 Task: Move the task Improve the appâ€™s performance during network interruptions to the section To-Do in the project WolfTech and sort the tasks in the project by Assignee in Descending order.
Action: Mouse moved to (61, 479)
Screenshot: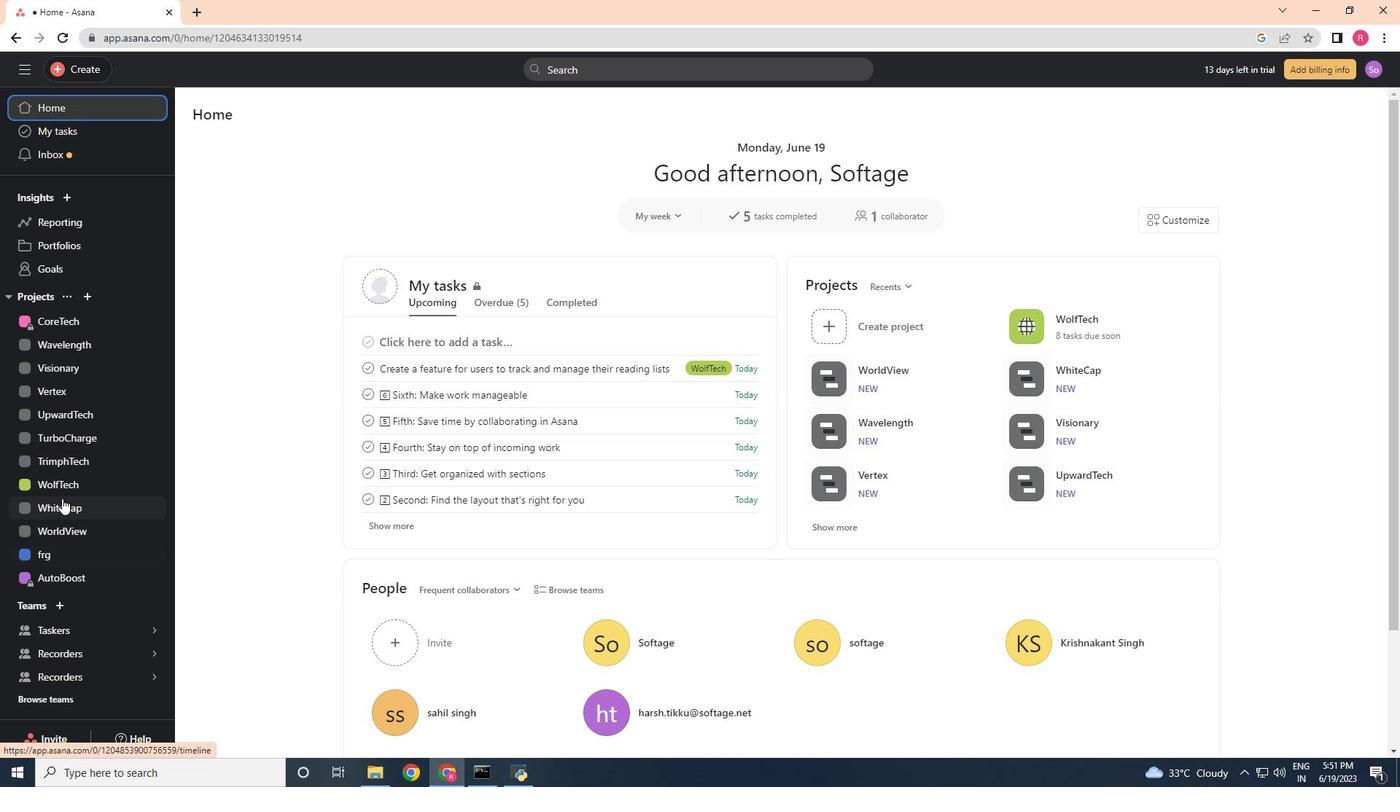 
Action: Mouse pressed left at (61, 479)
Screenshot: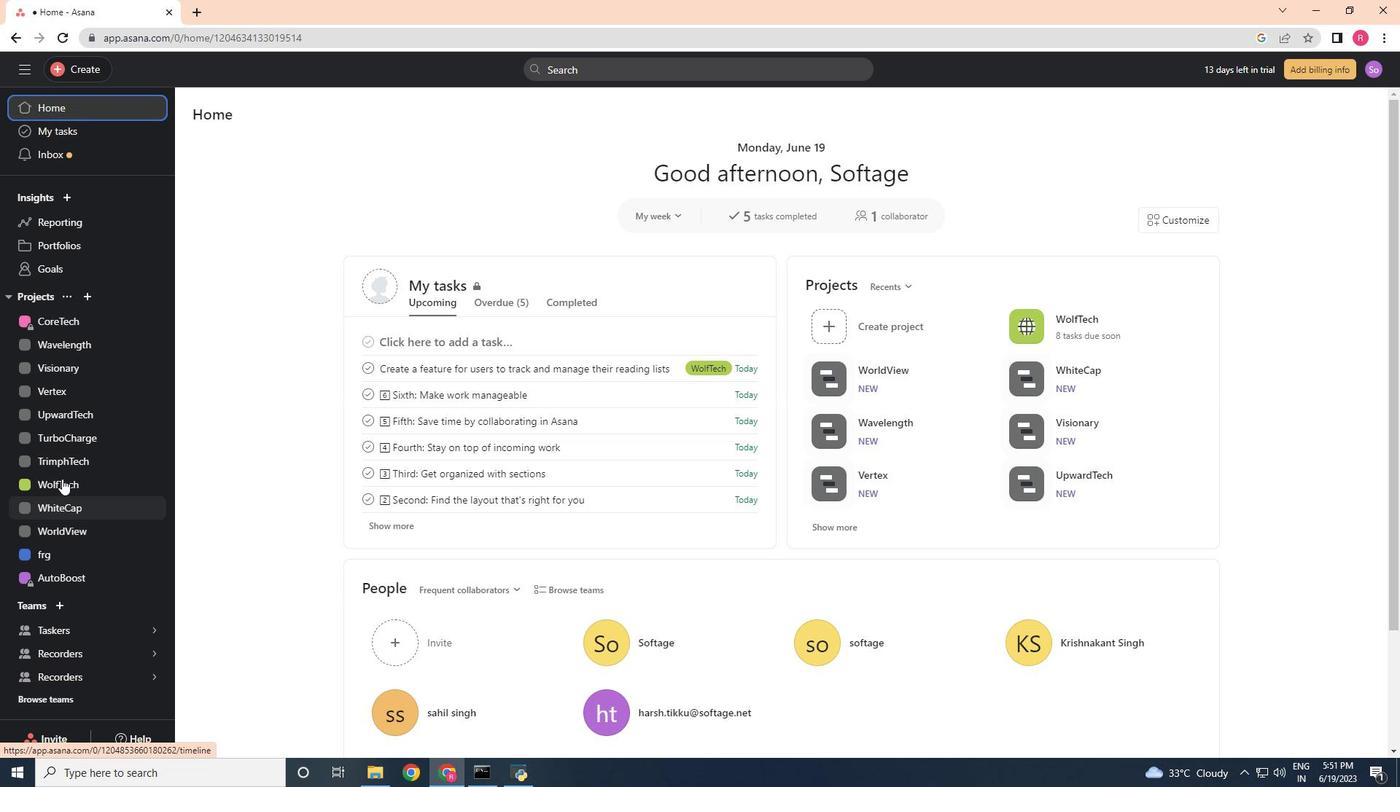 
Action: Mouse moved to (569, 554)
Screenshot: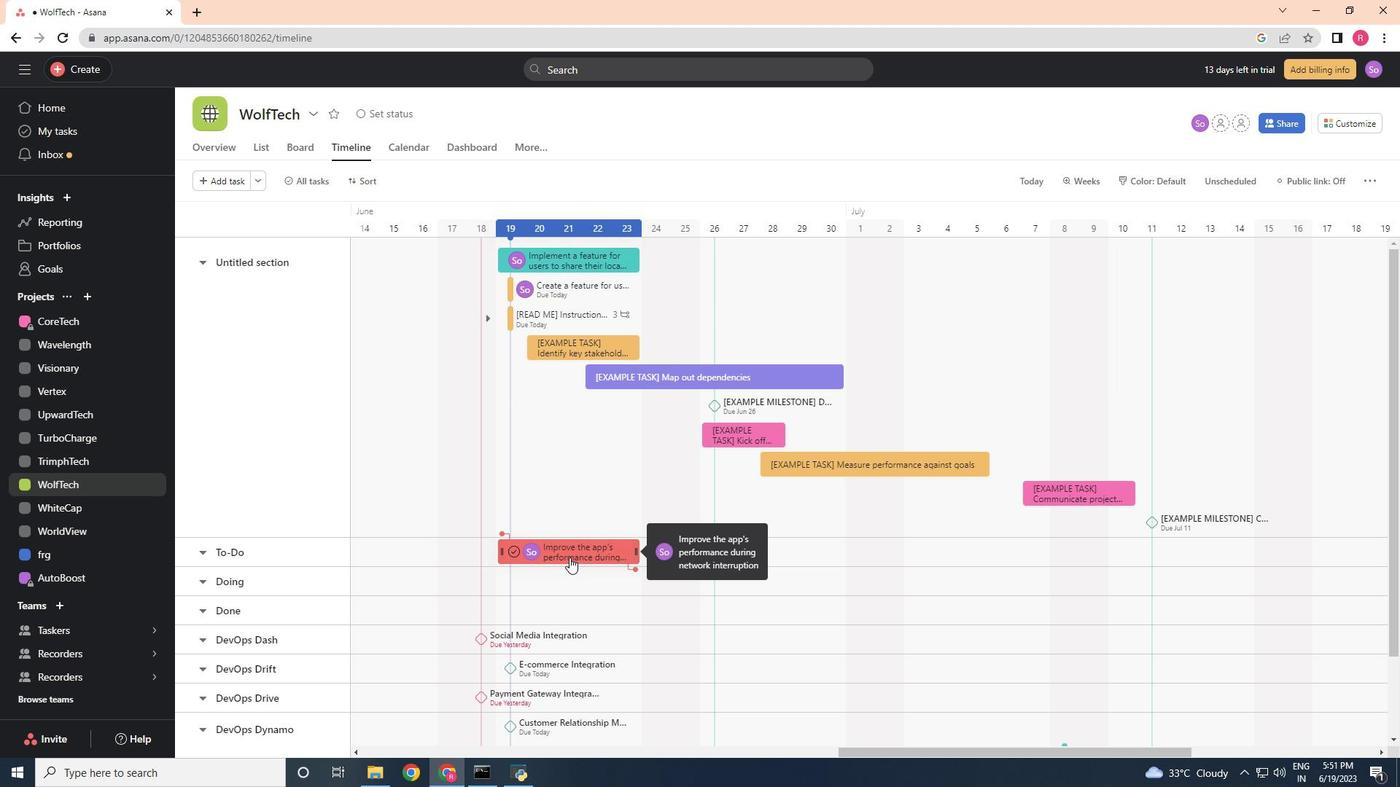 
Action: Mouse pressed left at (569, 554)
Screenshot: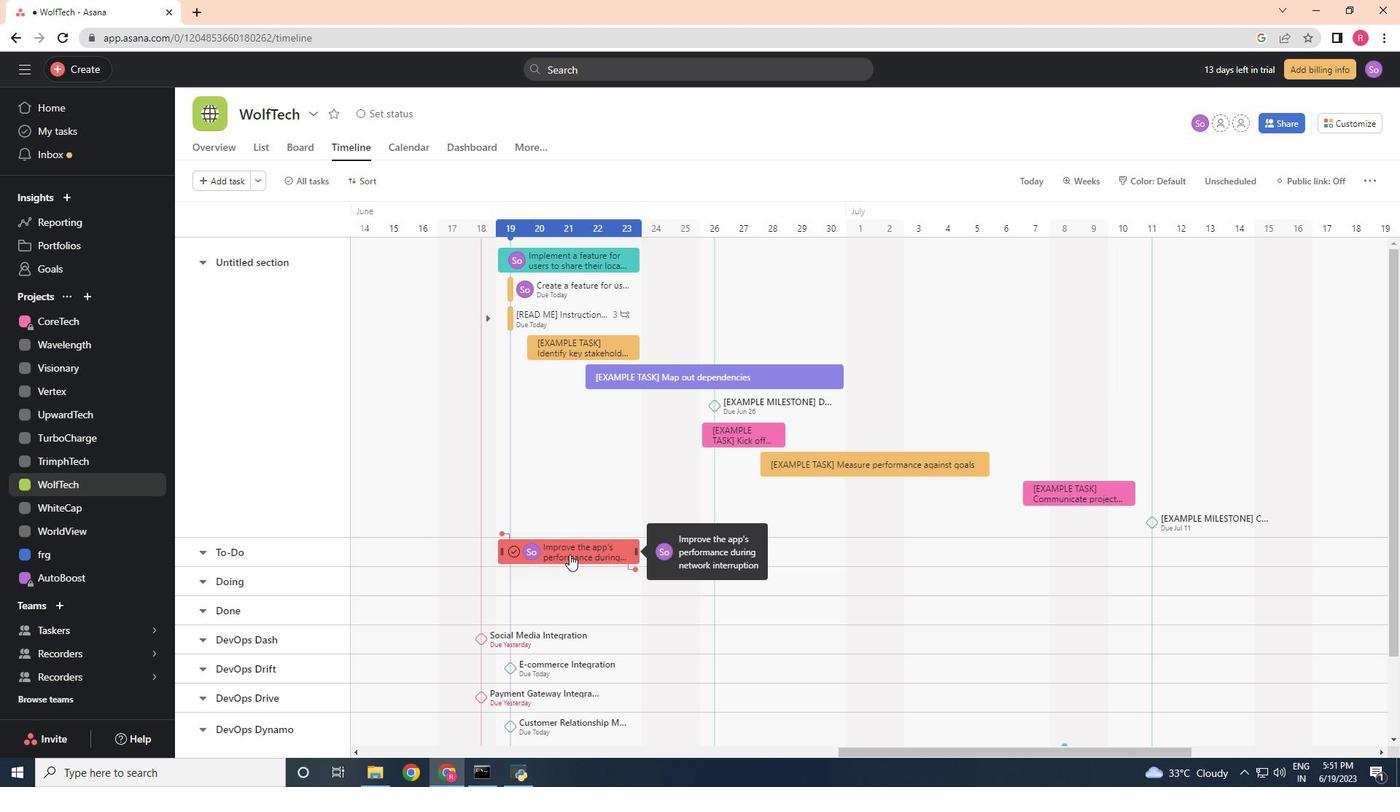 
Action: Mouse moved to (1119, 344)
Screenshot: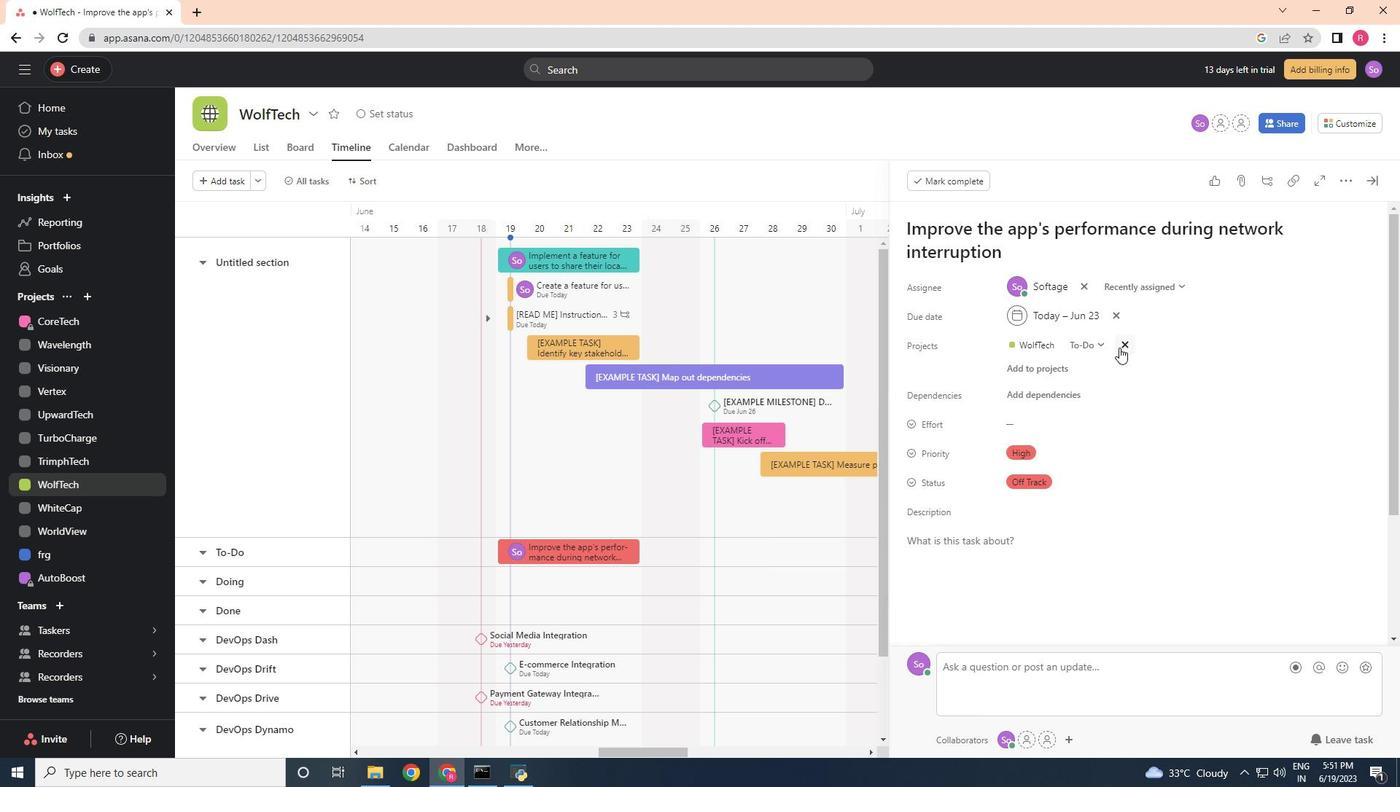 
Action: Mouse pressed left at (1119, 344)
Screenshot: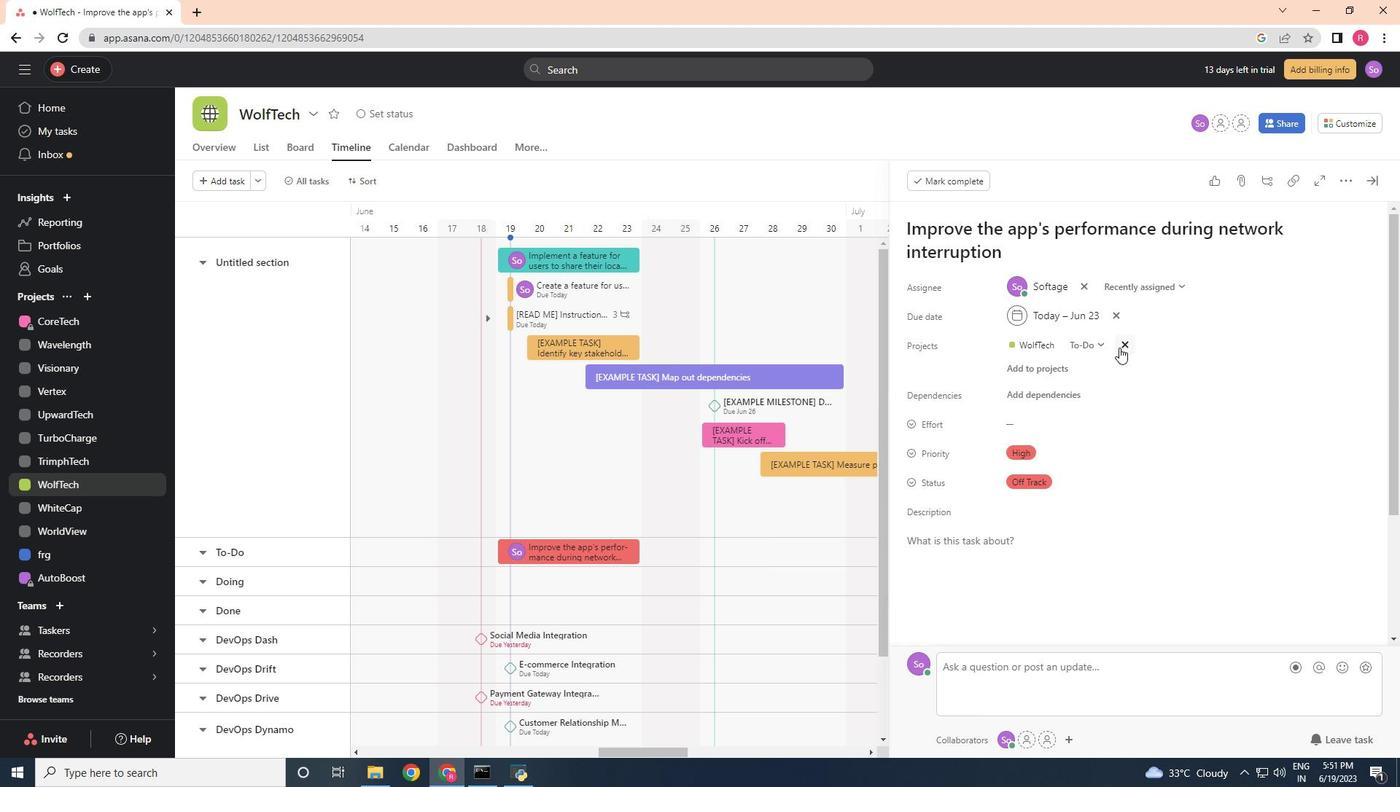
Action: Mouse moved to (1136, 322)
Screenshot: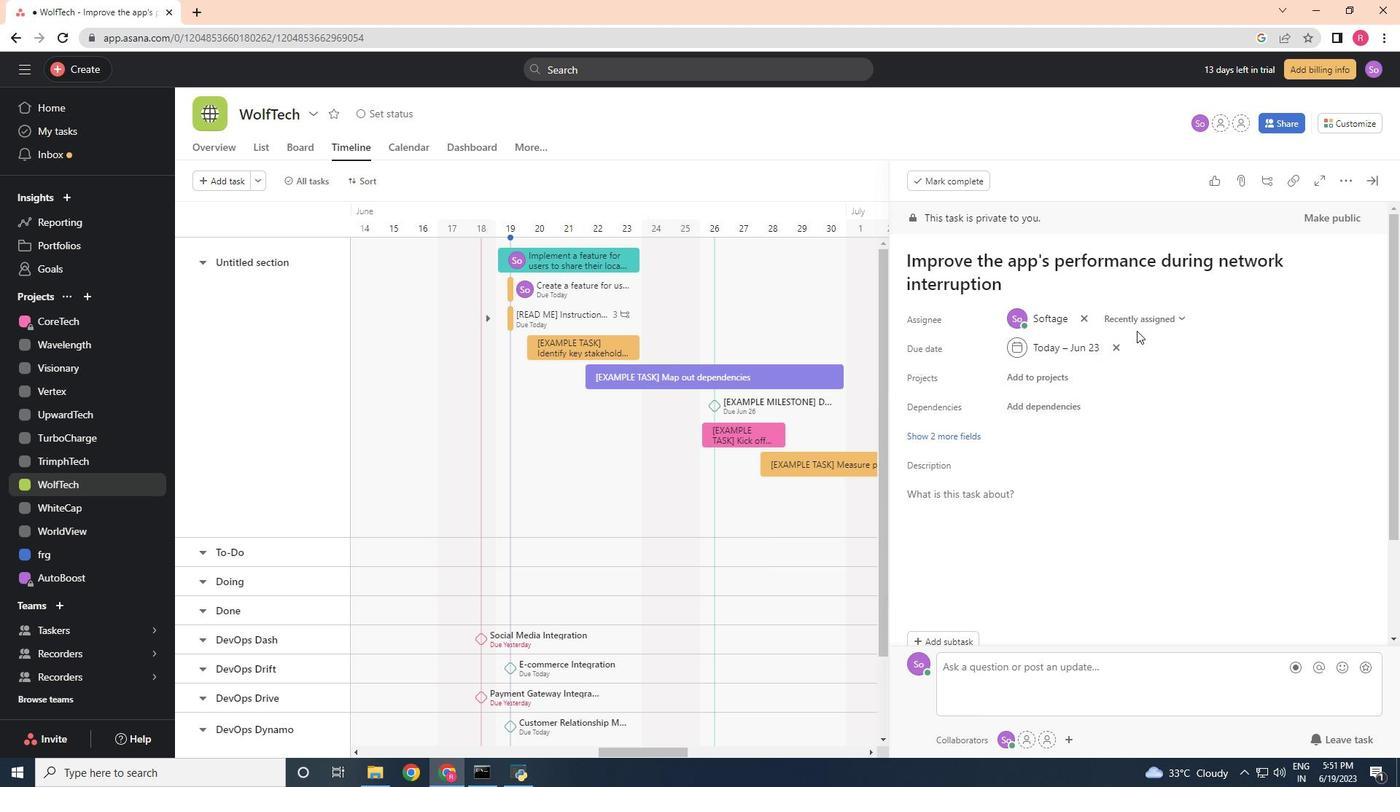
Action: Mouse pressed left at (1136, 322)
Screenshot: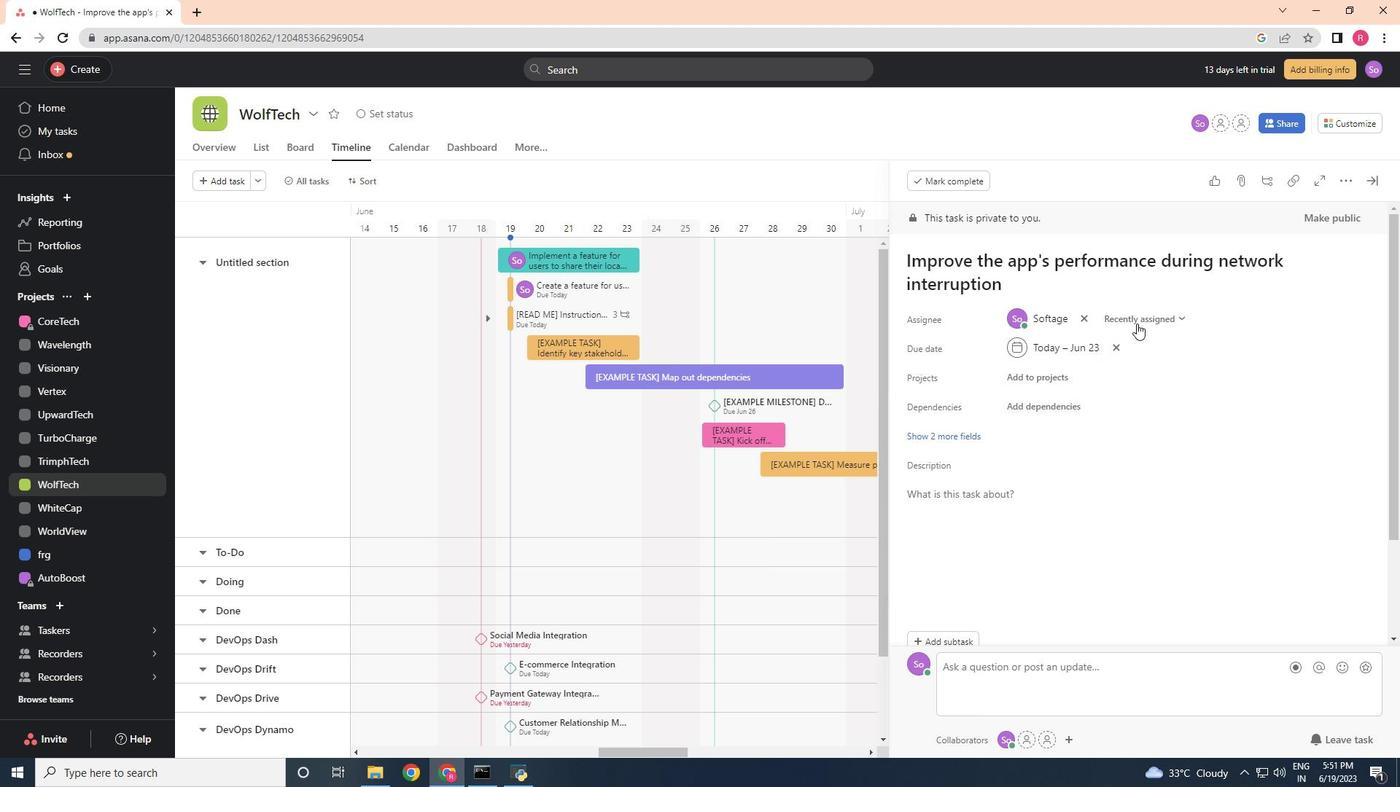 
Action: Mouse moved to (1127, 367)
Screenshot: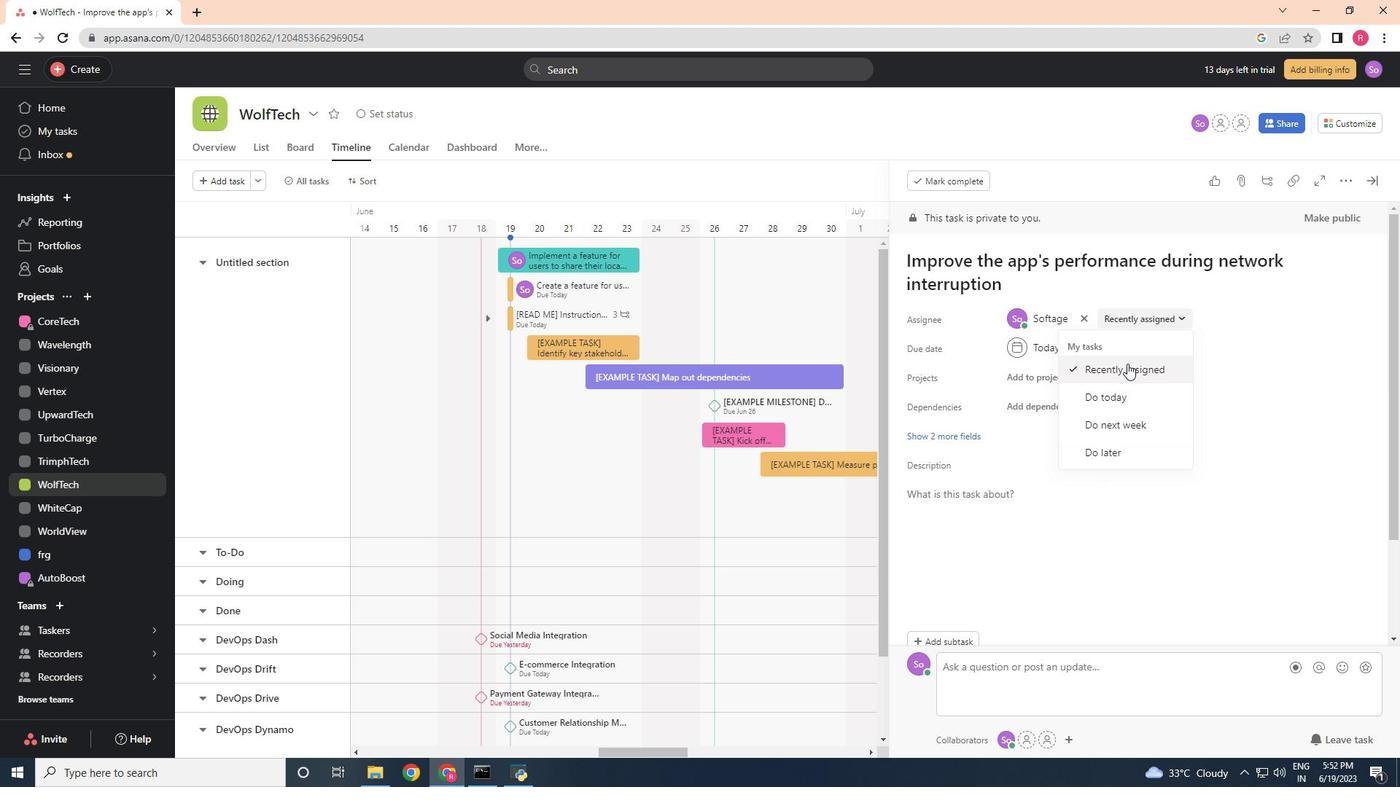 
Action: Mouse pressed left at (1127, 367)
Screenshot: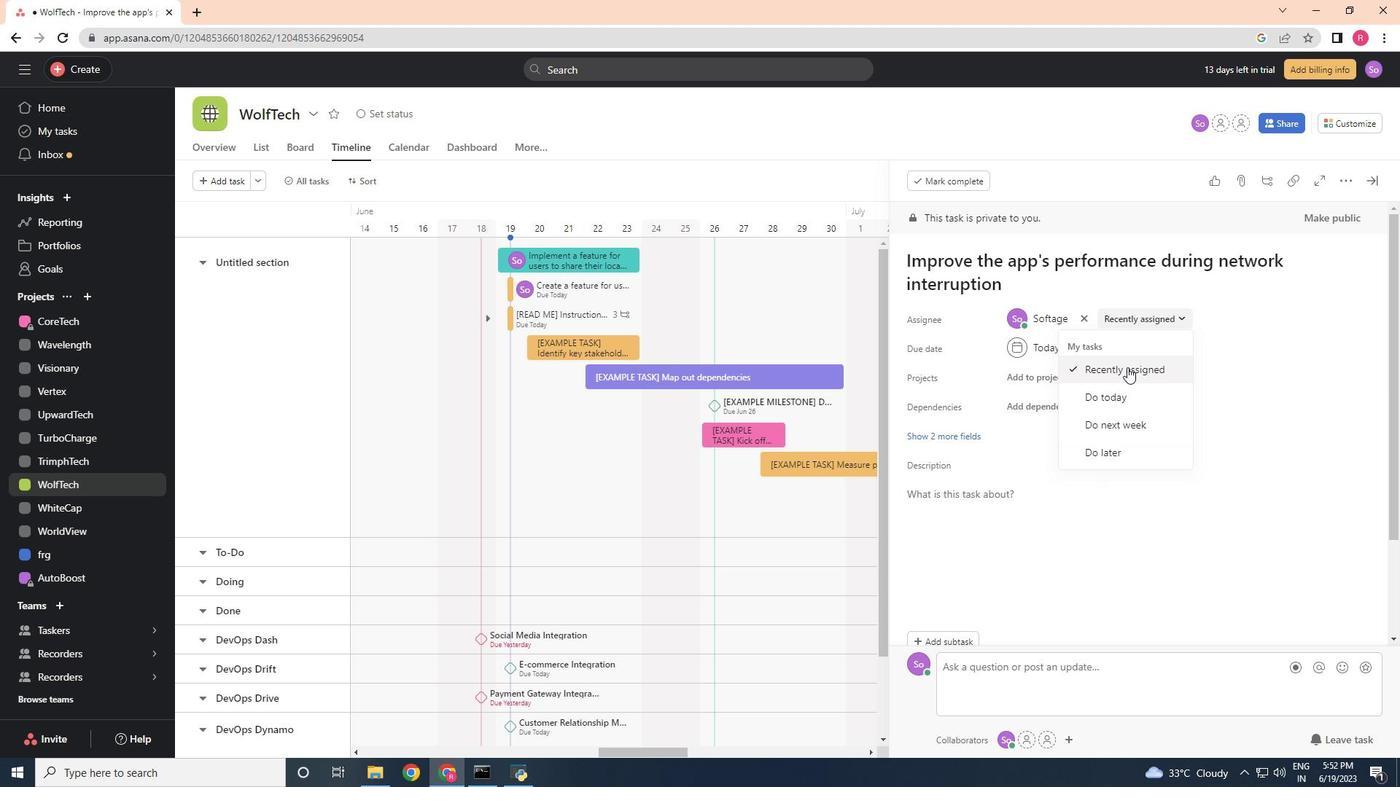 
Action: Mouse moved to (360, 175)
Screenshot: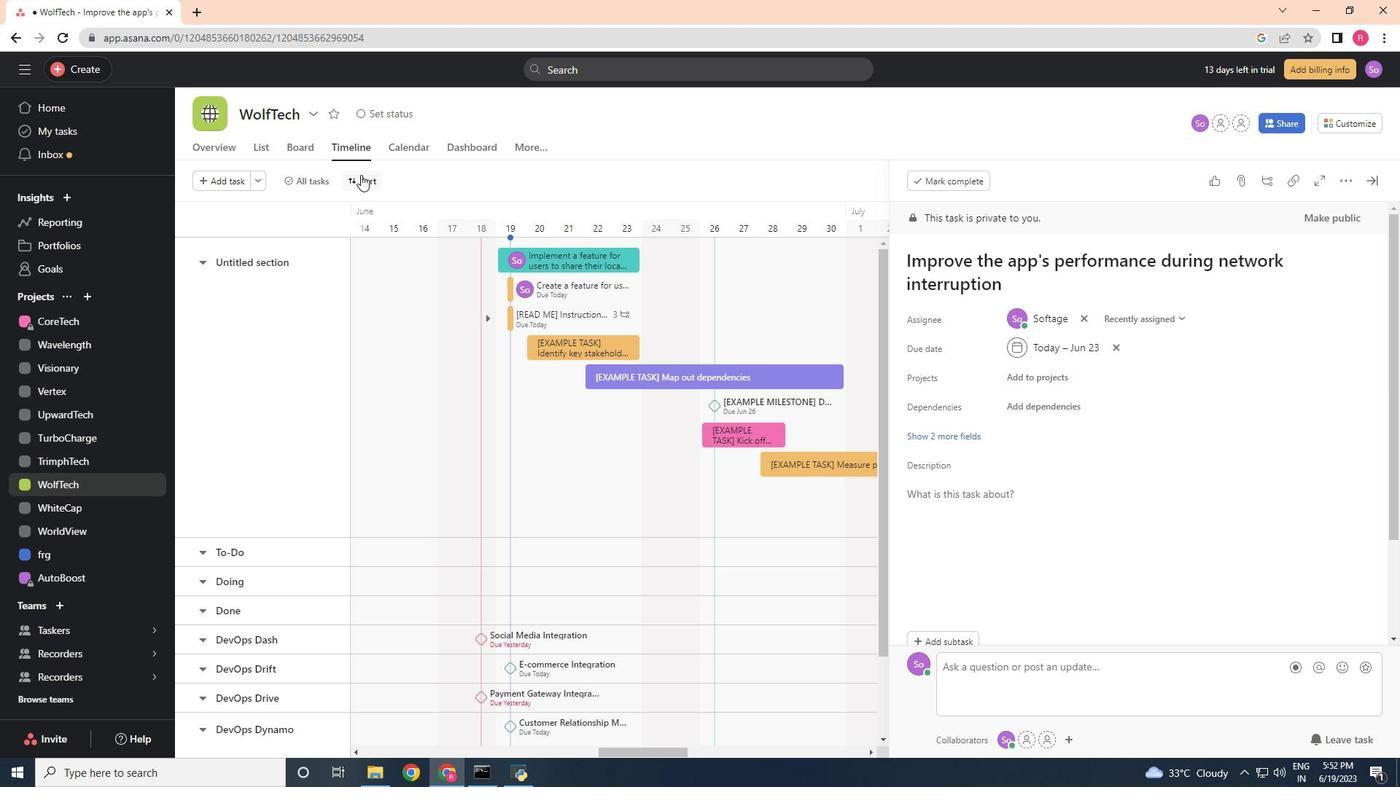
Action: Mouse pressed left at (360, 175)
Screenshot: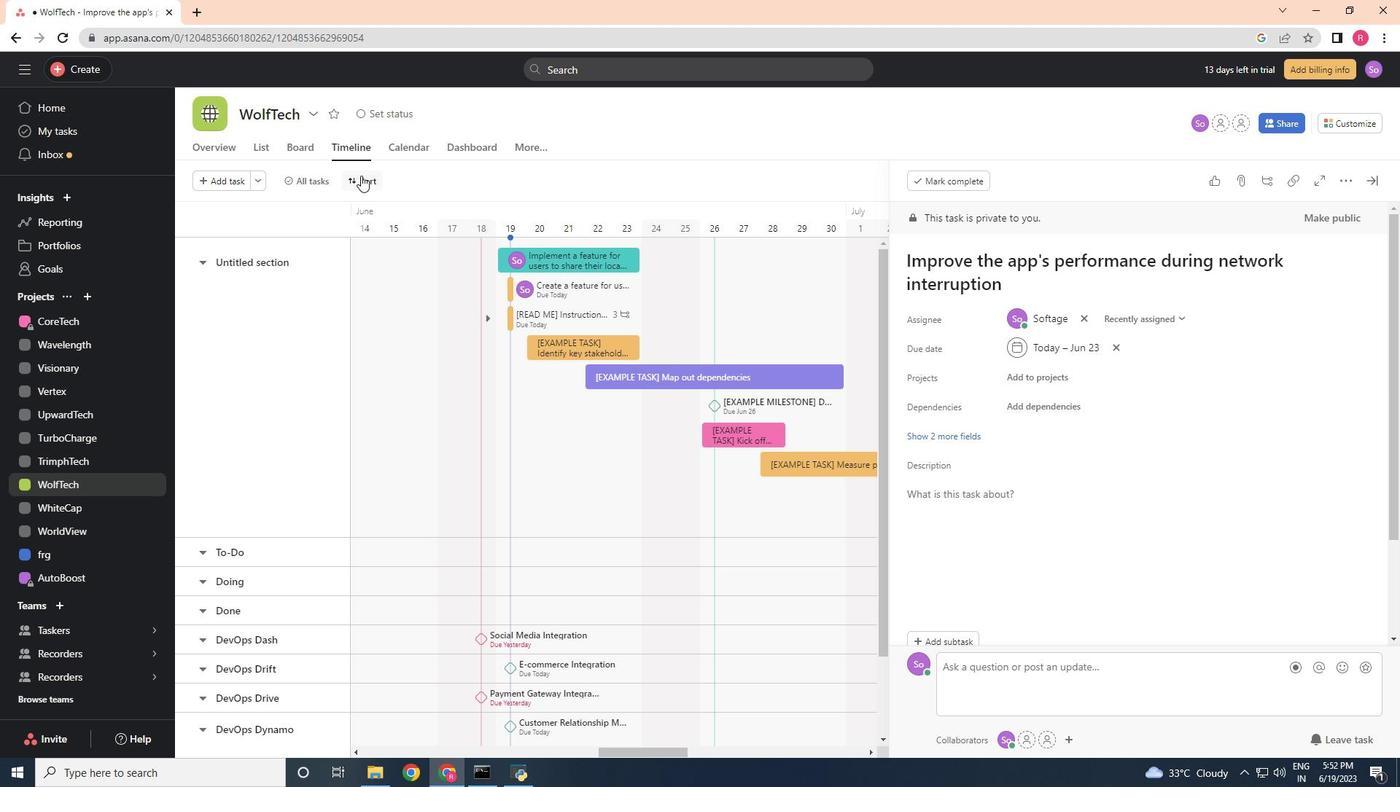 
Action: Mouse moved to (416, 282)
Screenshot: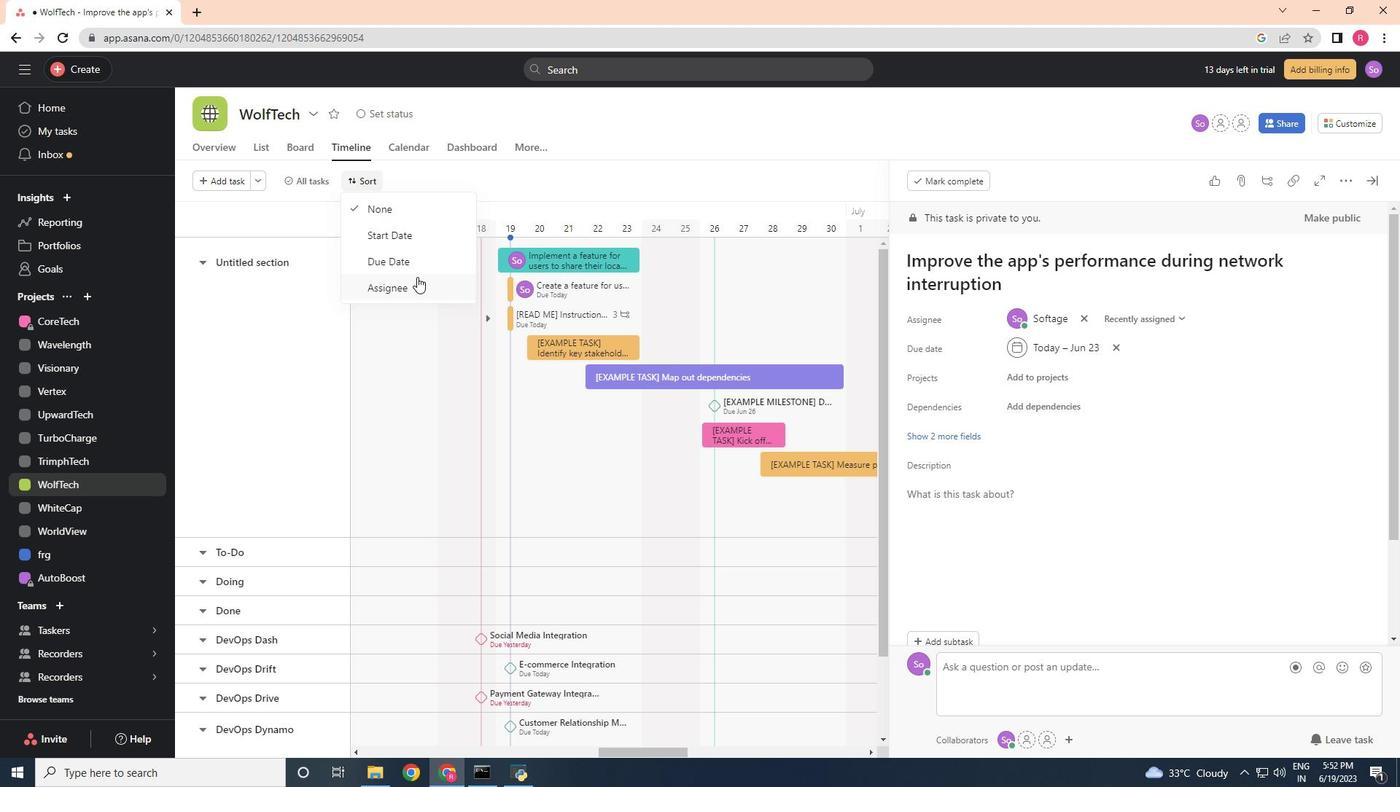 
Action: Mouse pressed left at (416, 282)
Screenshot: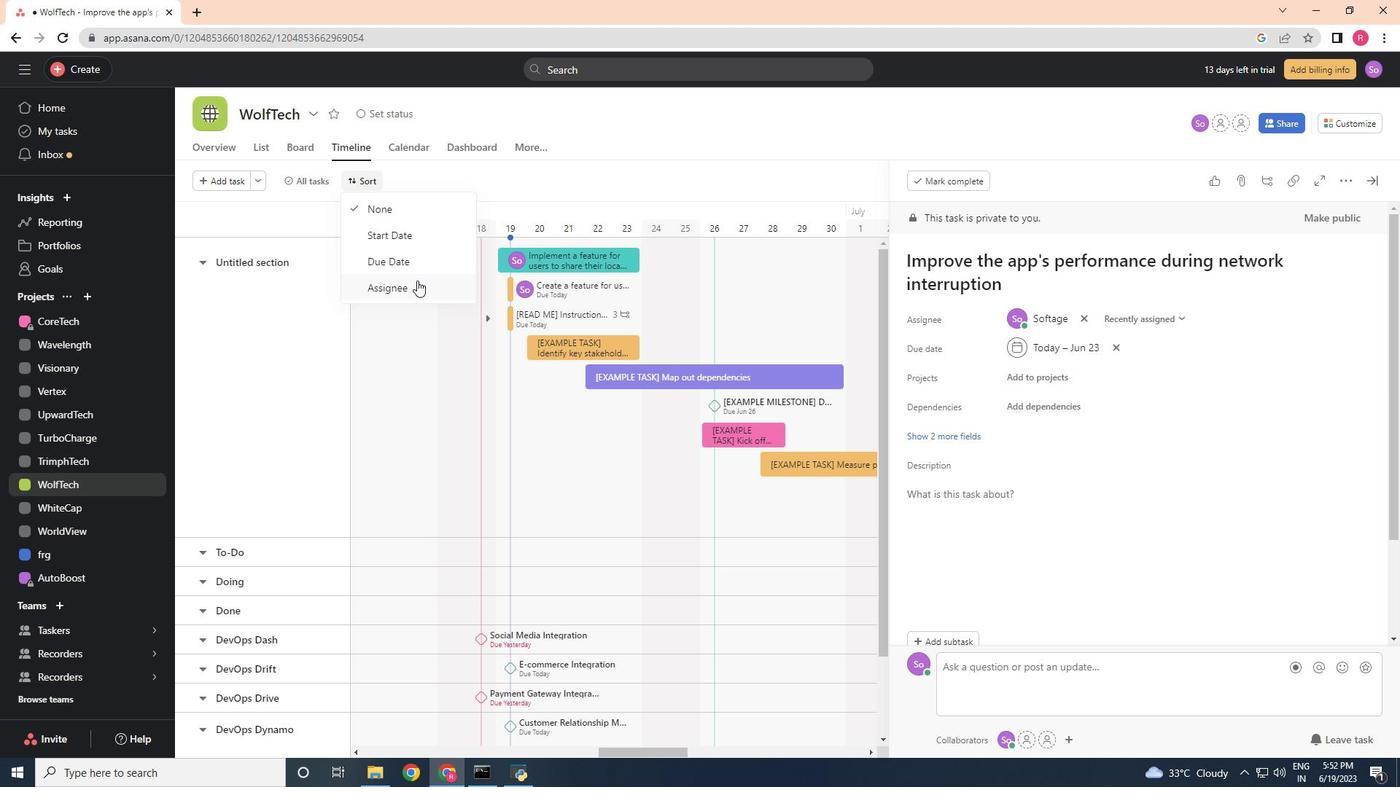 
Action: Mouse moved to (399, 271)
Screenshot: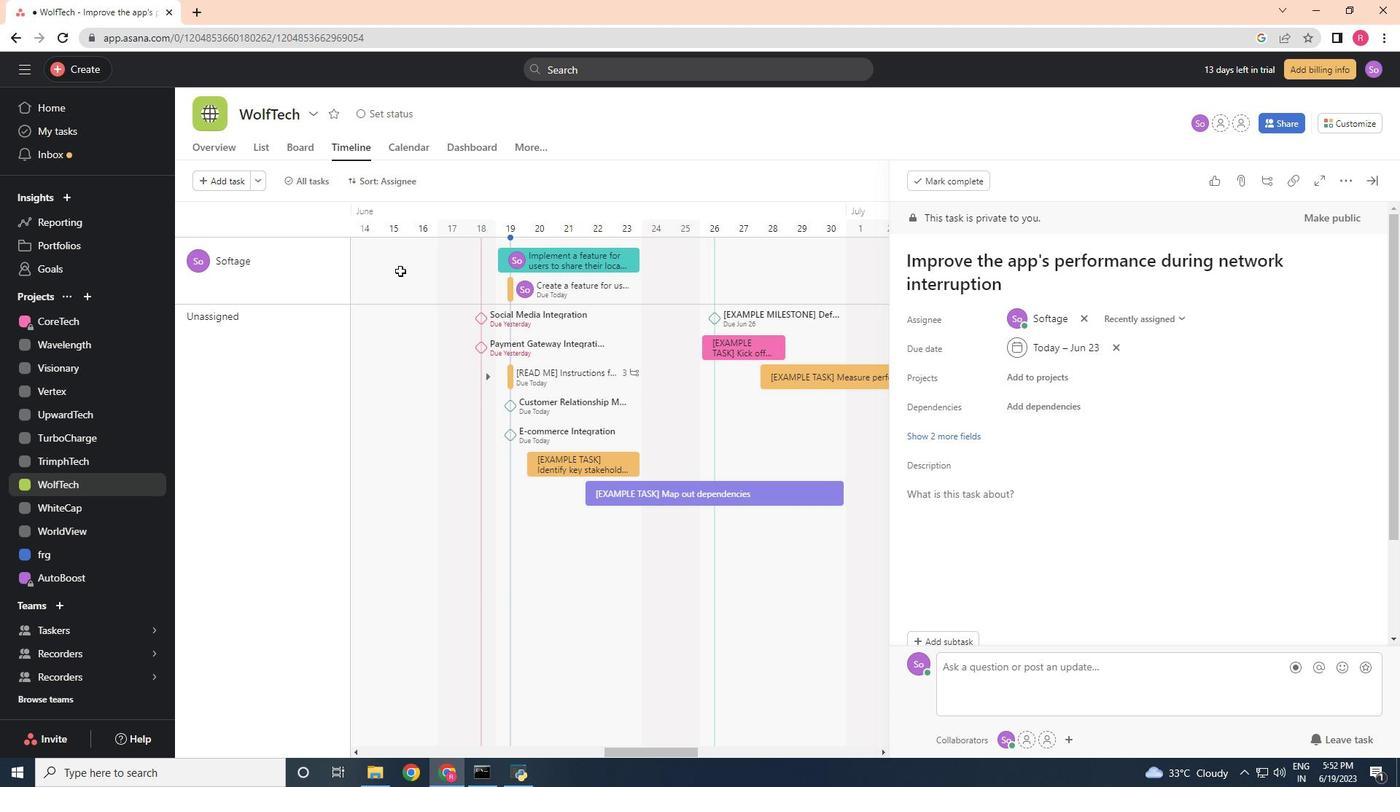 
